 Task: Select a due date automation when advanced on, 2 days before a card is due add fields with custom field "Resume" set to 10 at 11:00 AM.
Action: Mouse moved to (974, 76)
Screenshot: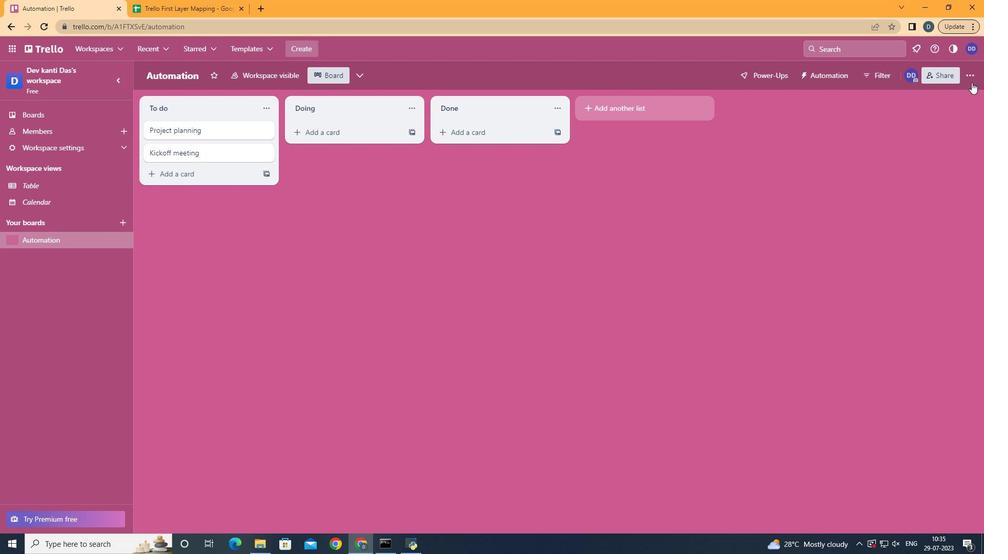 
Action: Mouse pressed left at (974, 76)
Screenshot: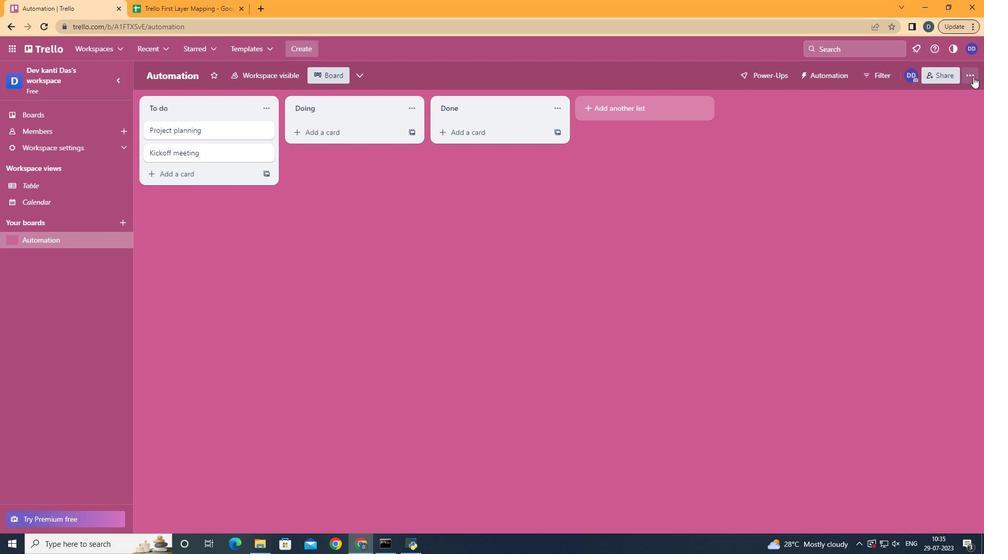 
Action: Mouse moved to (898, 228)
Screenshot: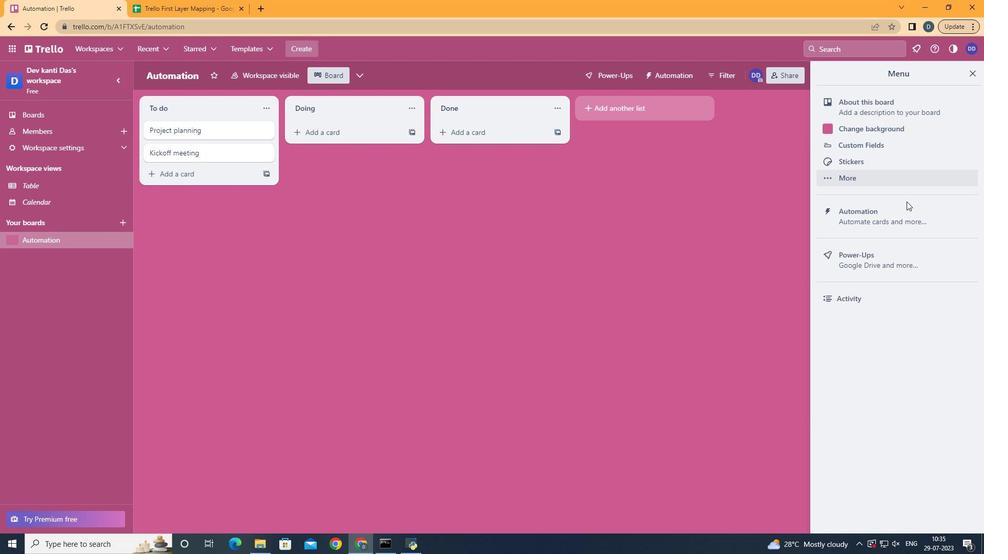 
Action: Mouse pressed left at (898, 228)
Screenshot: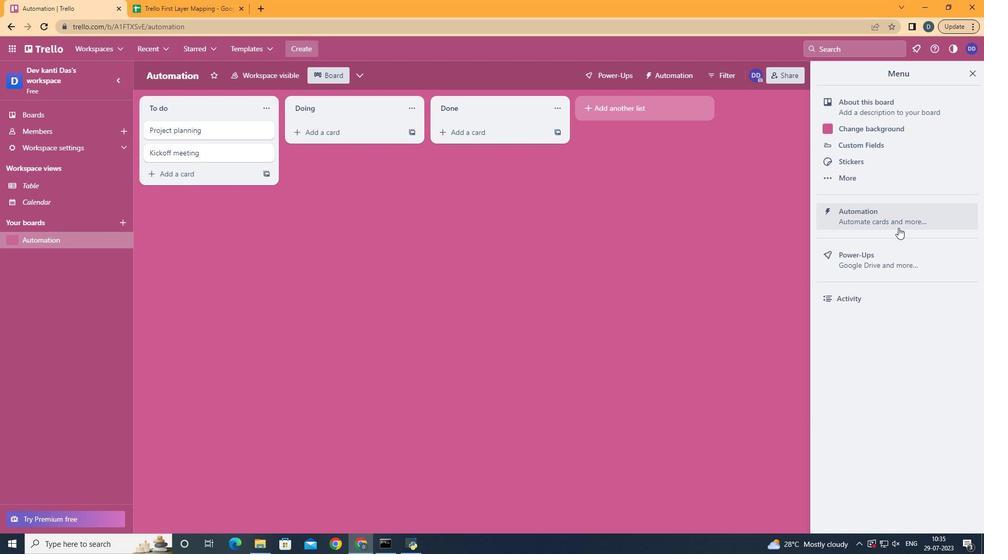 
Action: Mouse moved to (198, 202)
Screenshot: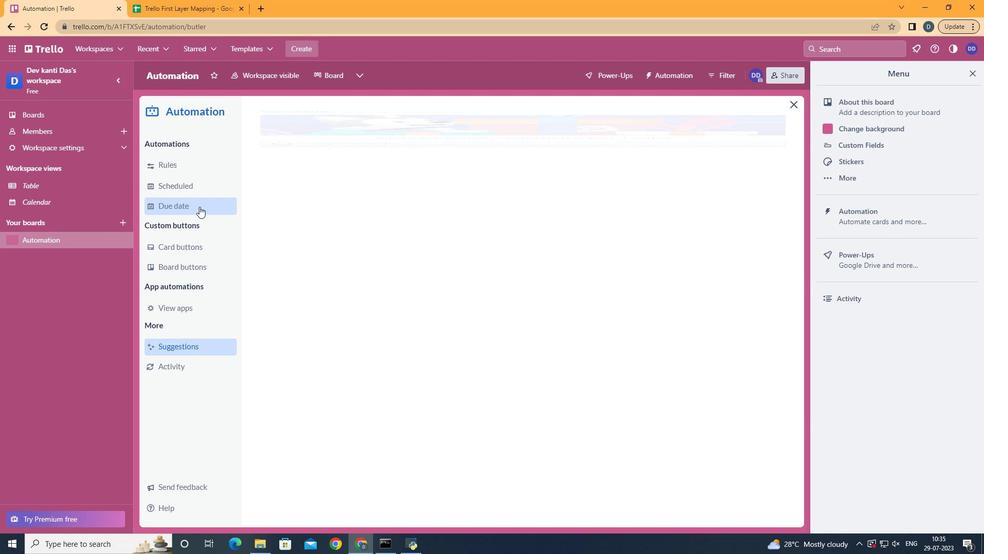
Action: Mouse pressed left at (198, 202)
Screenshot: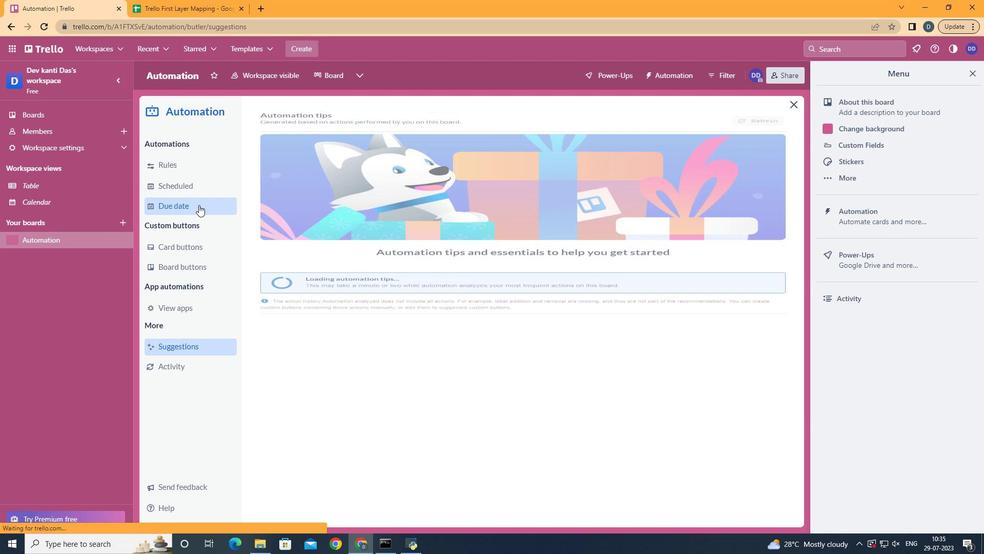 
Action: Mouse moved to (735, 124)
Screenshot: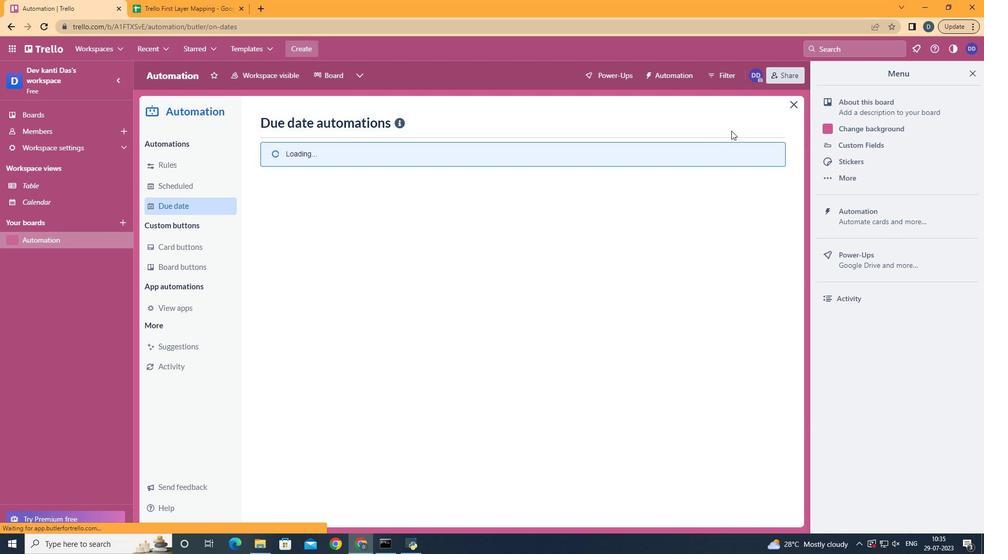 
Action: Mouse pressed left at (735, 124)
Screenshot: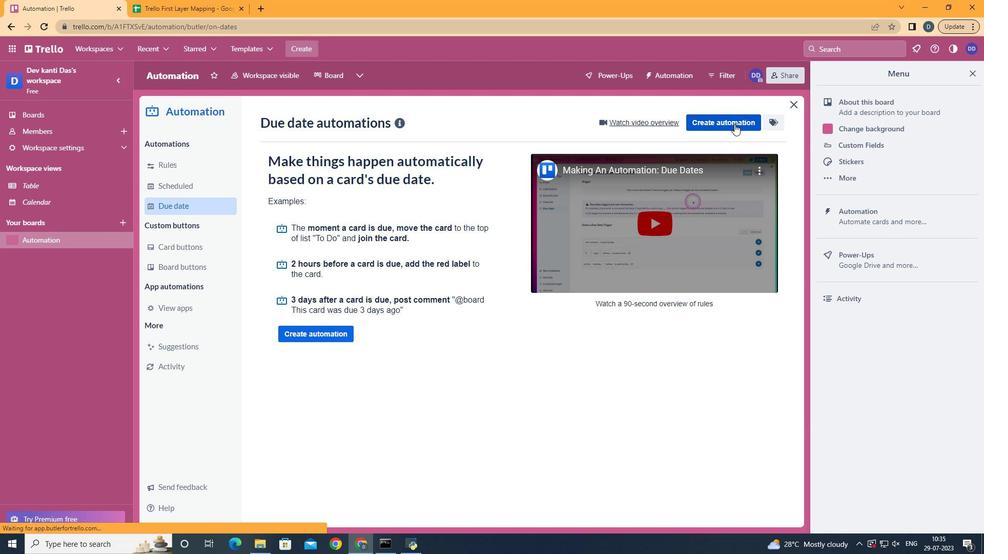 
Action: Mouse moved to (543, 213)
Screenshot: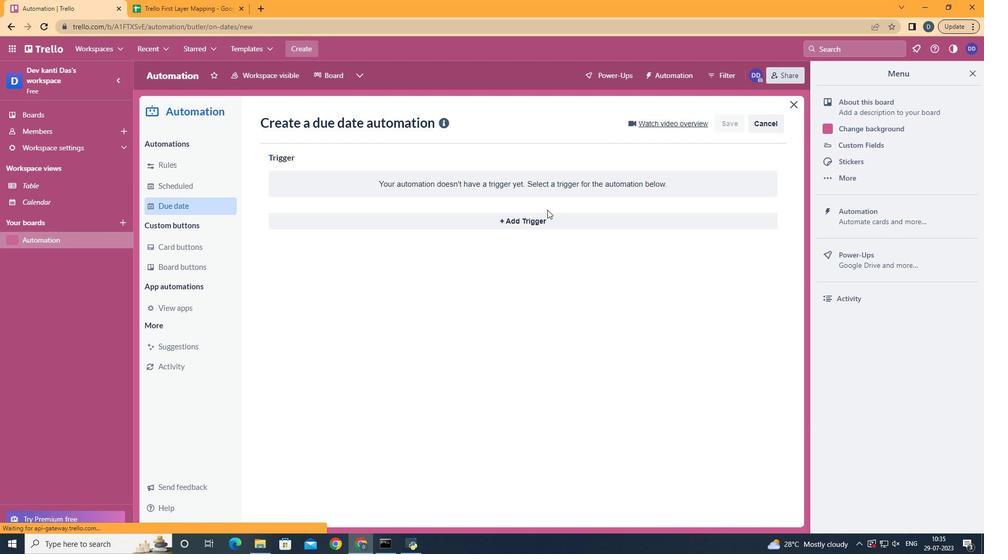 
Action: Mouse pressed left at (543, 213)
Screenshot: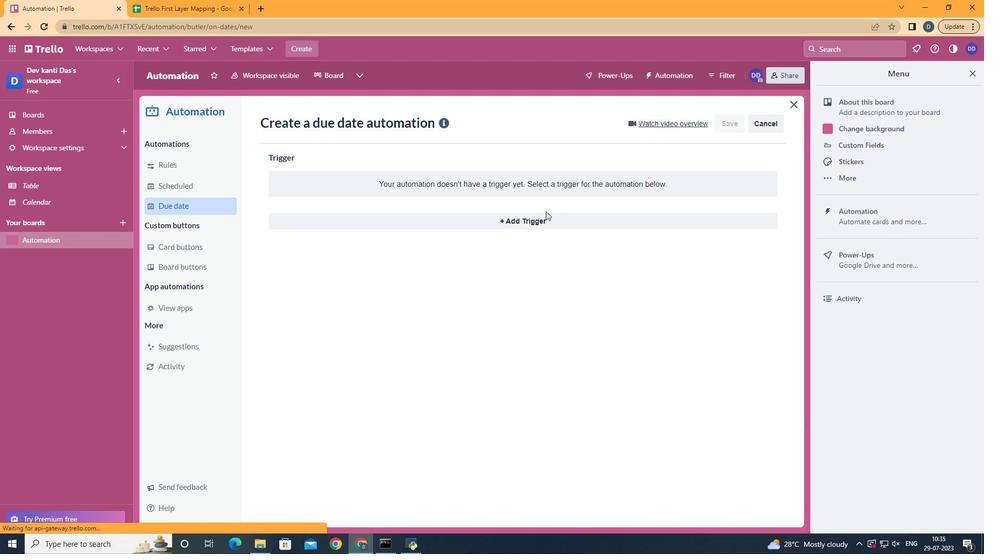 
Action: Mouse moved to (404, 376)
Screenshot: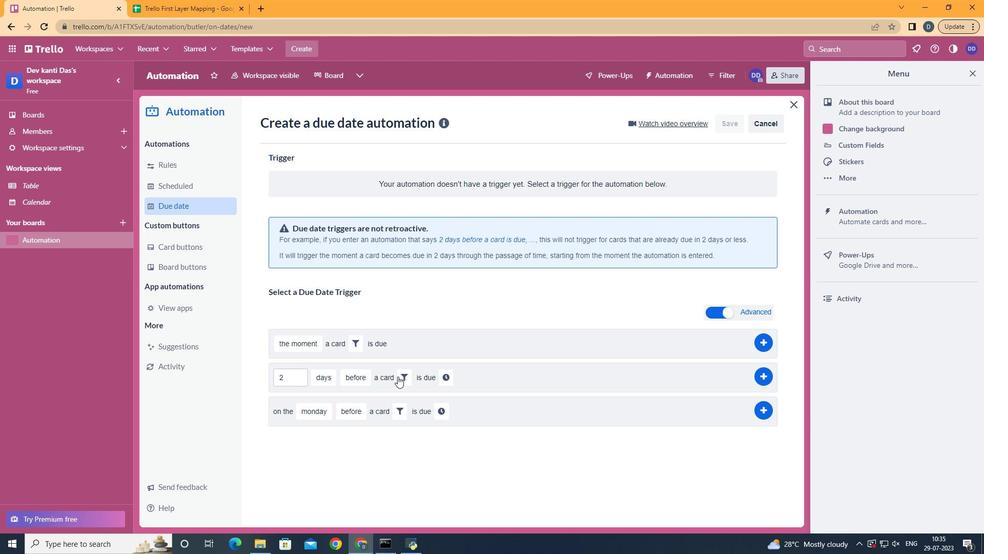 
Action: Mouse pressed left at (404, 376)
Screenshot: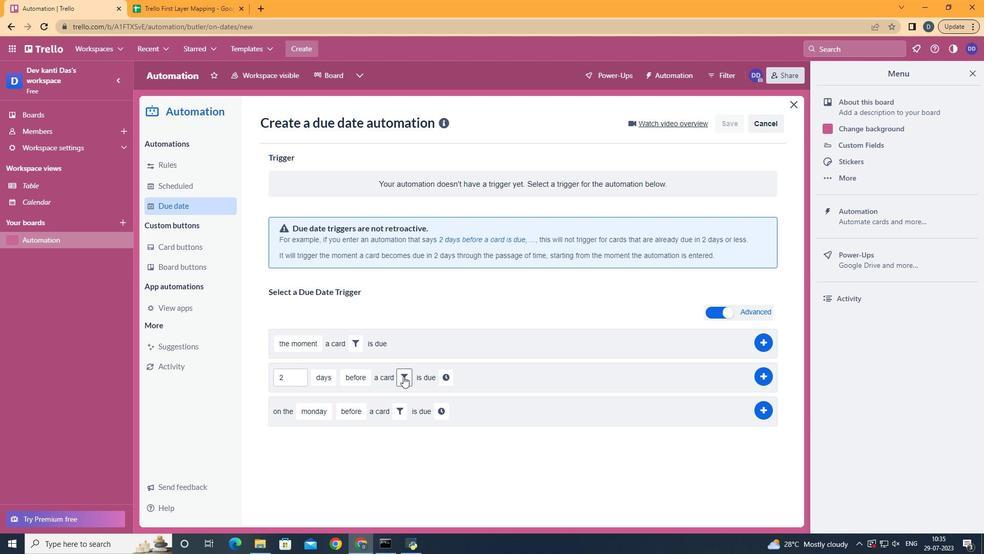 
Action: Mouse moved to (581, 408)
Screenshot: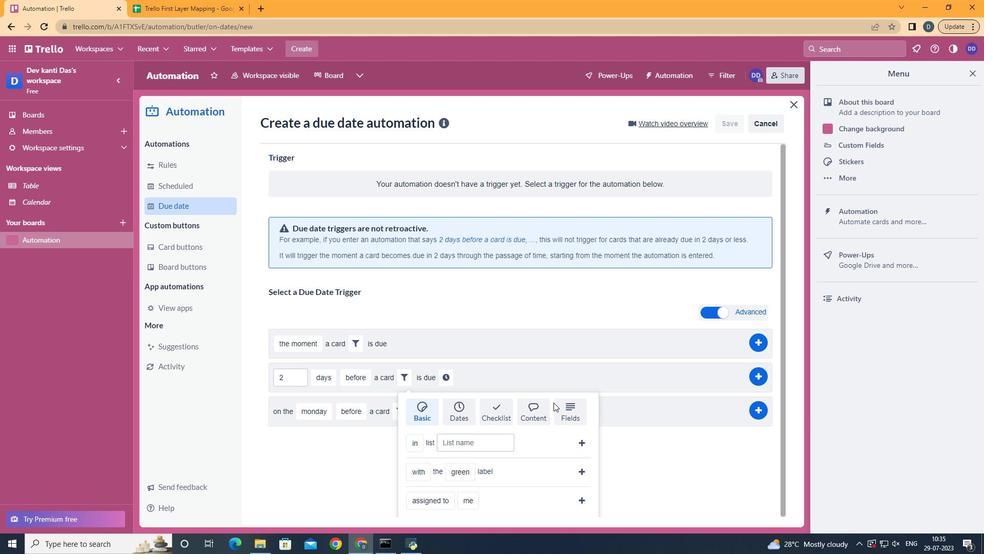 
Action: Mouse pressed left at (581, 408)
Screenshot: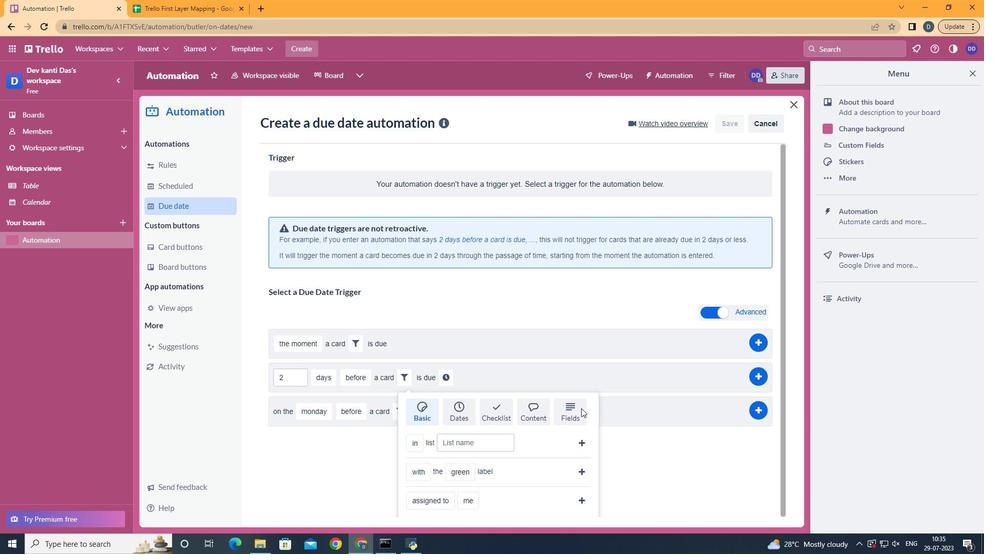 
Action: Mouse scrolled (581, 407) with delta (0, 0)
Screenshot: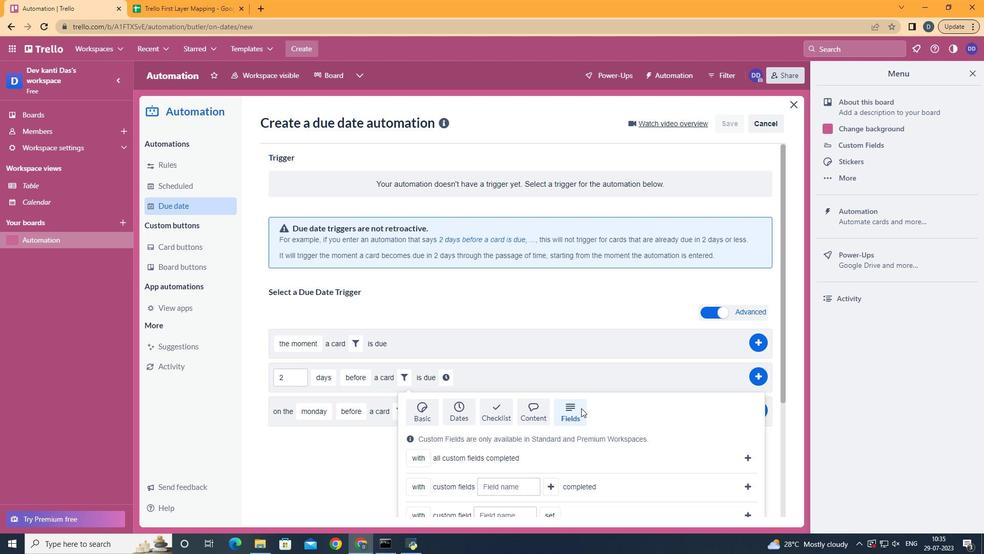 
Action: Mouse scrolled (581, 407) with delta (0, 0)
Screenshot: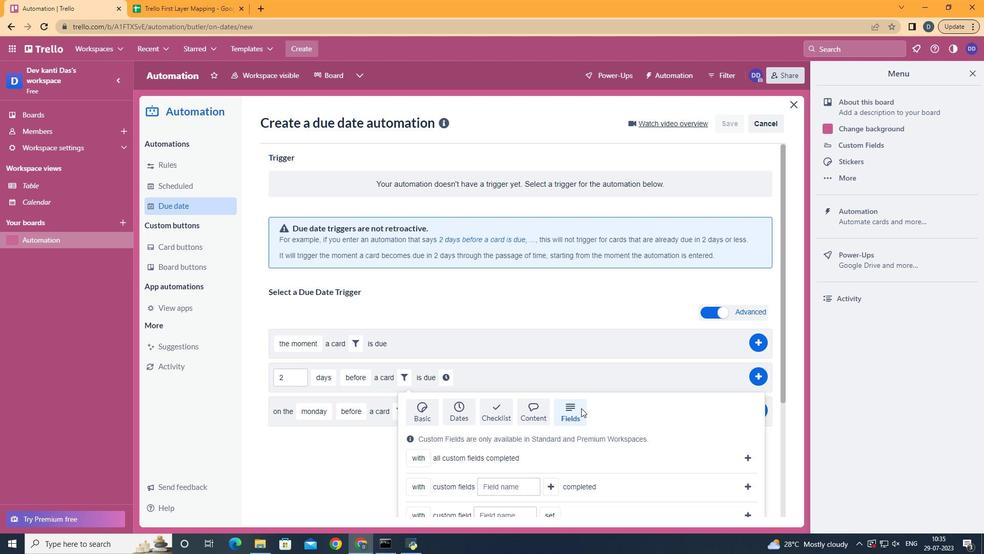 
Action: Mouse scrolled (581, 407) with delta (0, 0)
Screenshot: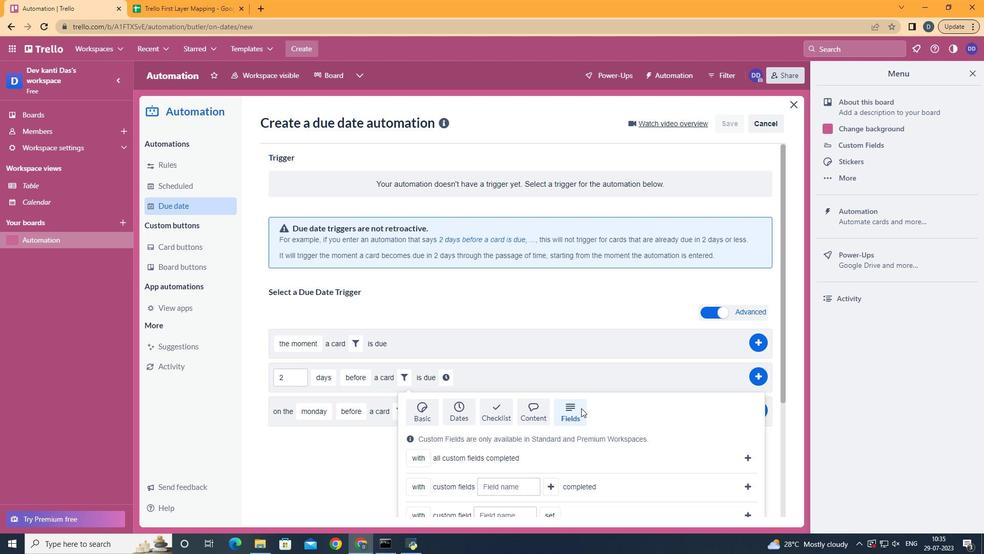 
Action: Mouse scrolled (581, 407) with delta (0, 0)
Screenshot: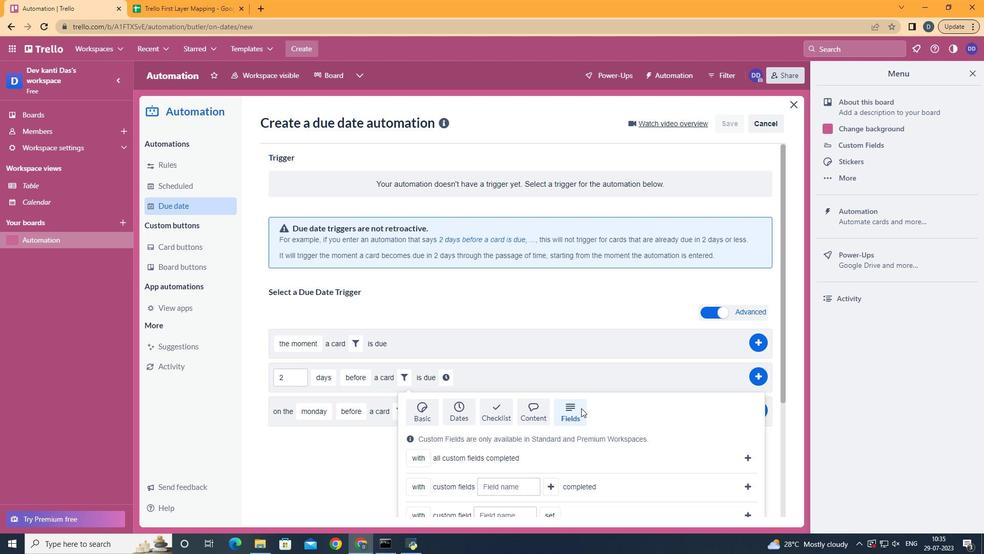 
Action: Mouse moved to (437, 396)
Screenshot: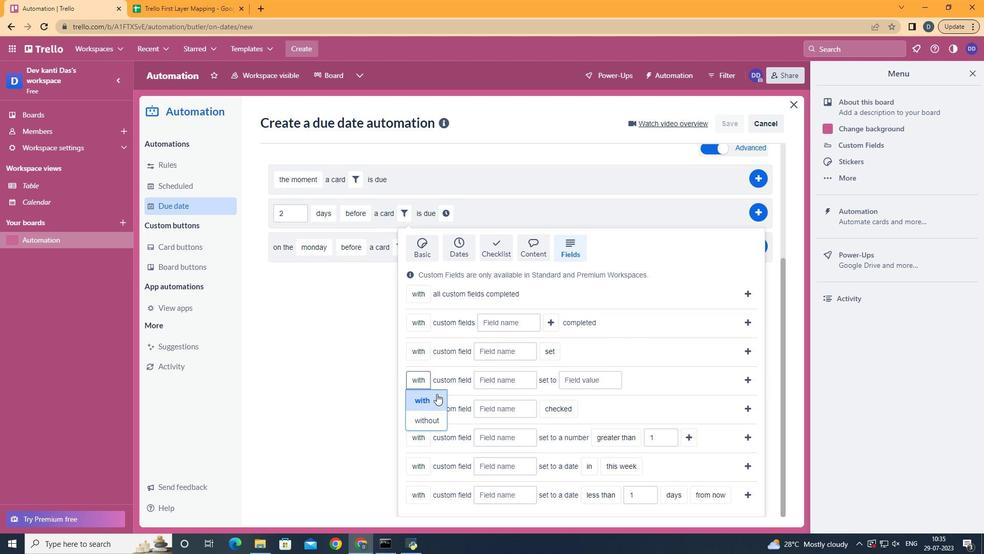 
Action: Mouse pressed left at (437, 396)
Screenshot: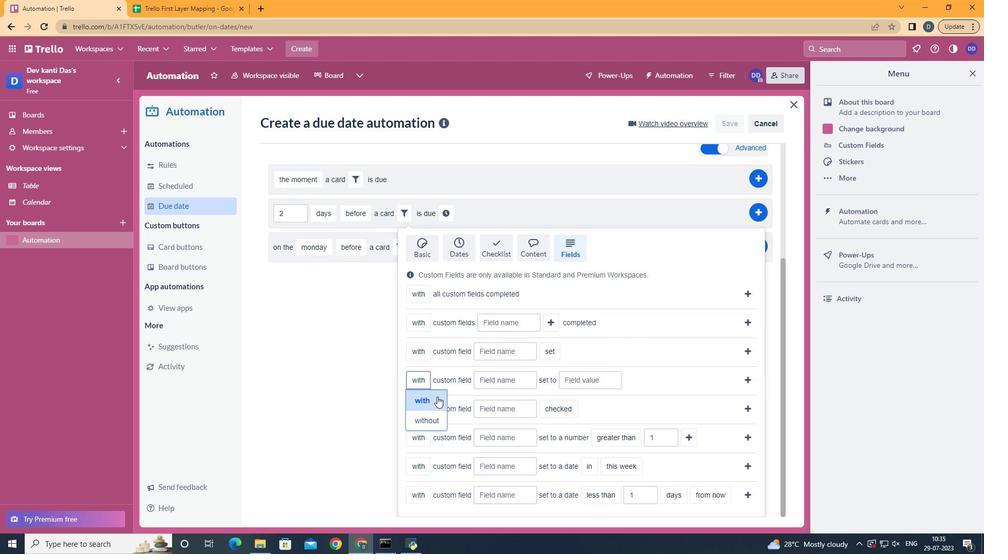 
Action: Mouse moved to (496, 382)
Screenshot: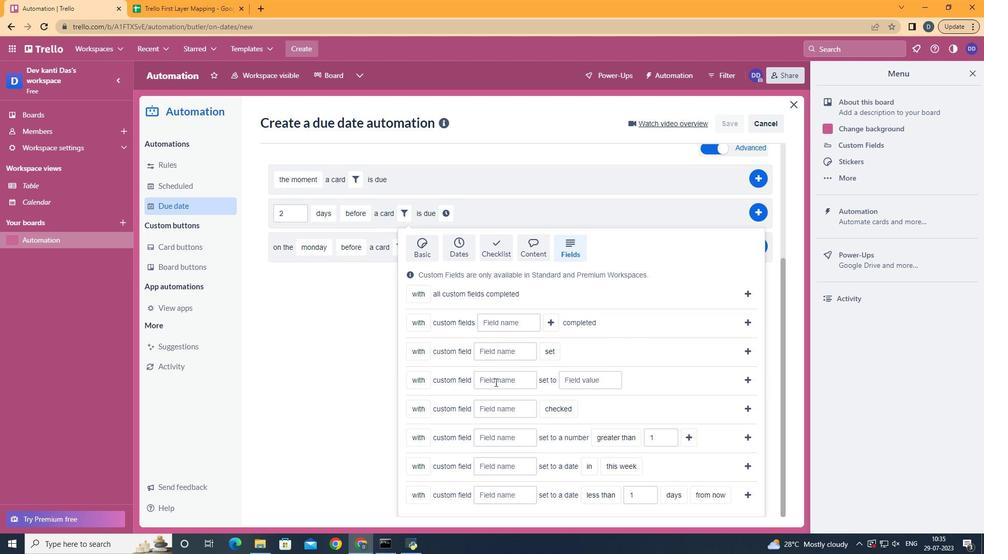 
Action: Mouse pressed left at (496, 382)
Screenshot: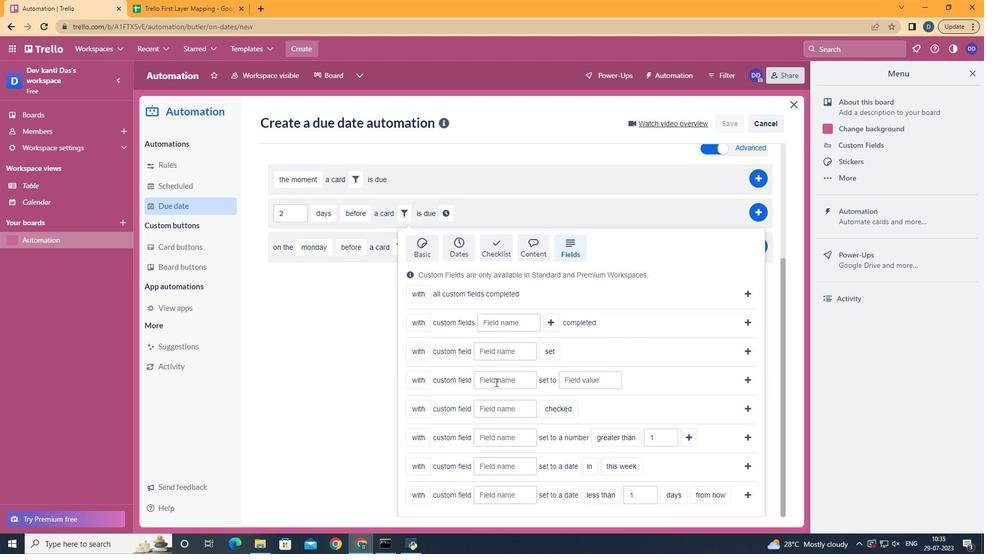 
Action: Key pressed <Key.shift>Resume
Screenshot: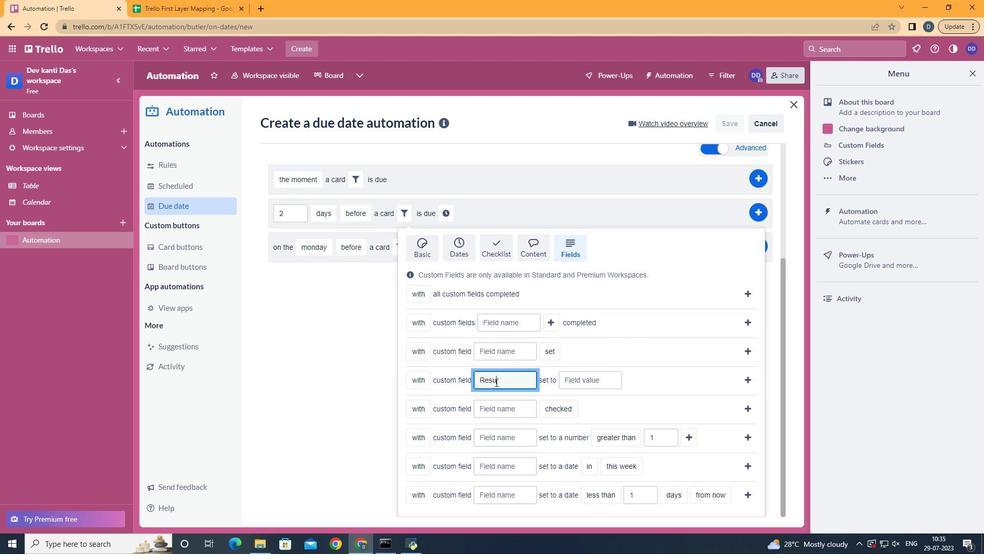 
Action: Mouse moved to (591, 377)
Screenshot: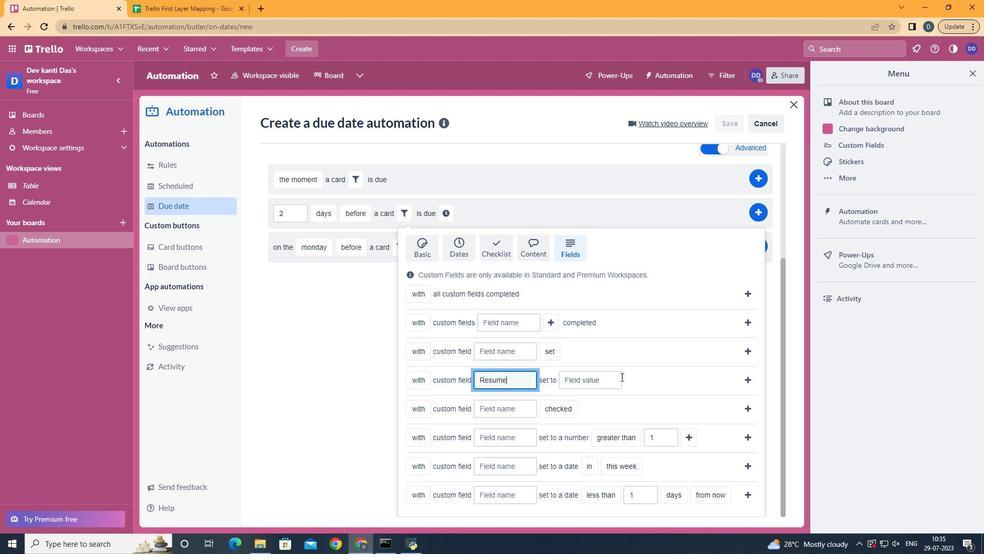 
Action: Mouse pressed left at (591, 377)
Screenshot: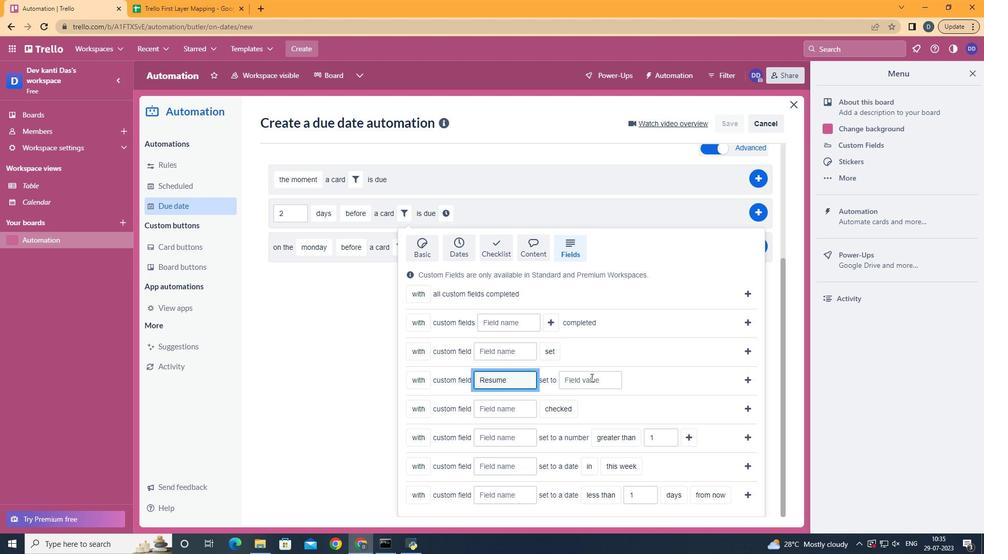 
Action: Key pressed 10
Screenshot: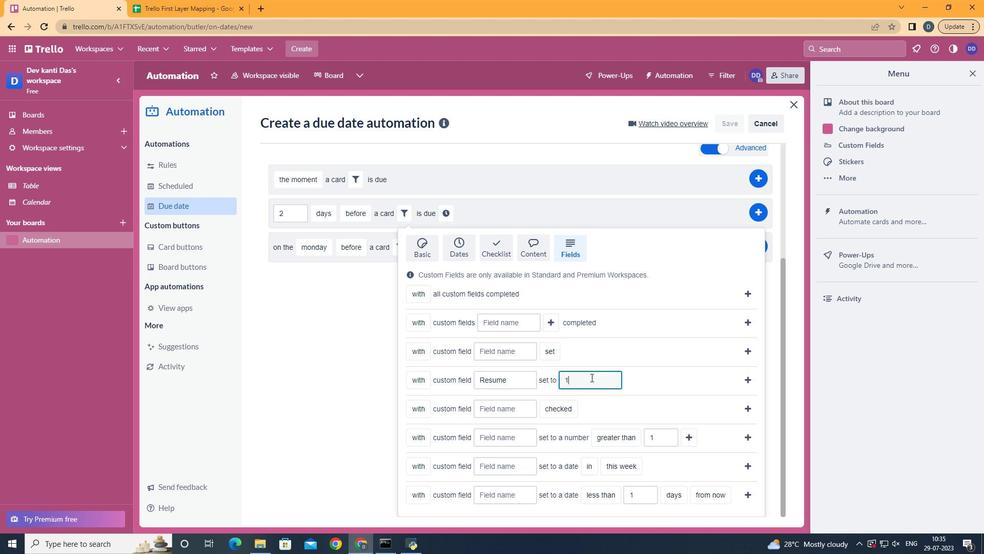 
Action: Mouse moved to (747, 378)
Screenshot: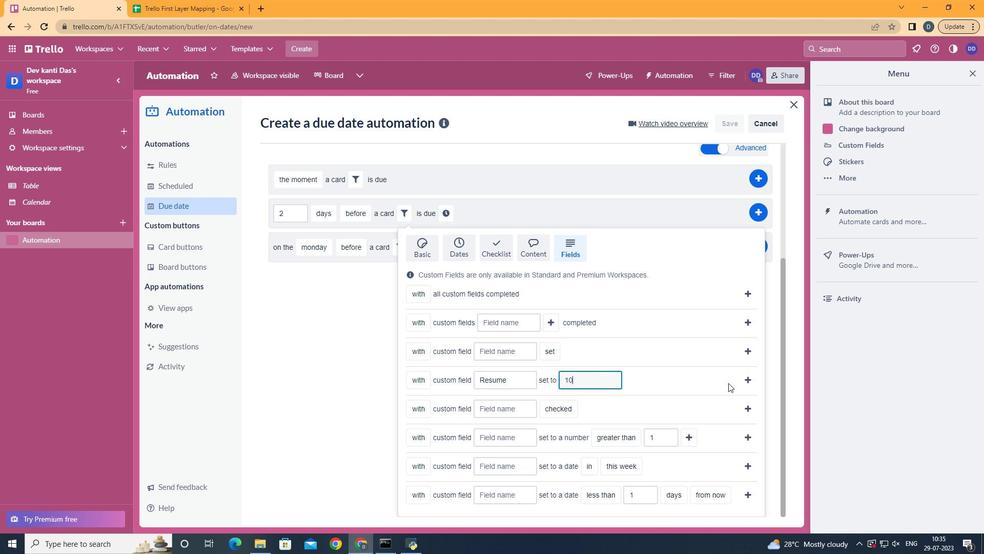
Action: Mouse pressed left at (747, 378)
Screenshot: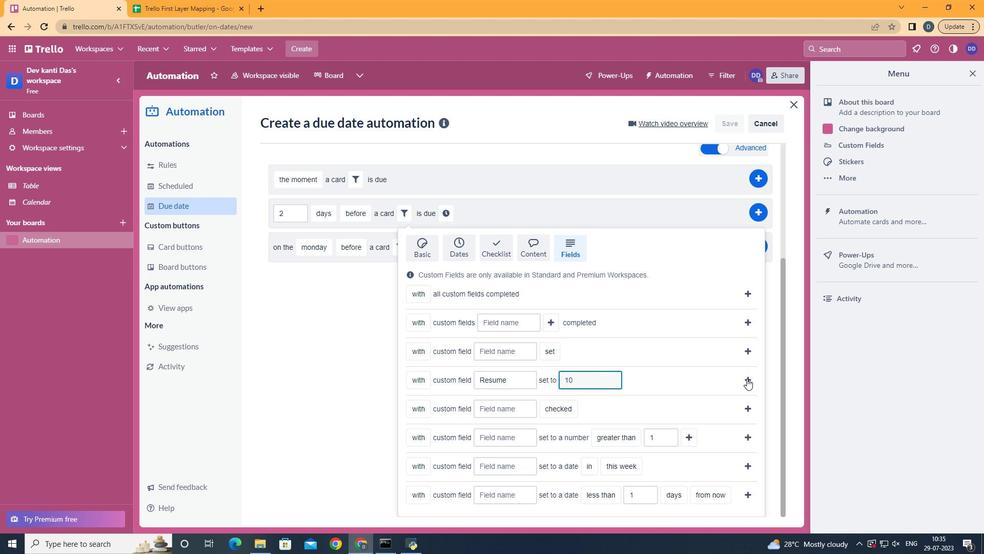 
Action: Mouse moved to (598, 377)
Screenshot: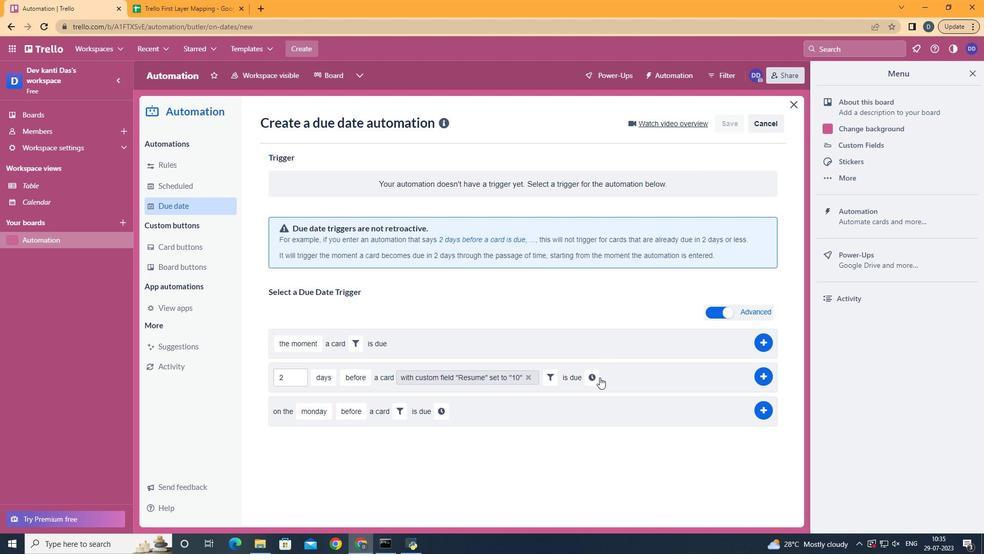 
Action: Mouse pressed left at (598, 377)
Screenshot: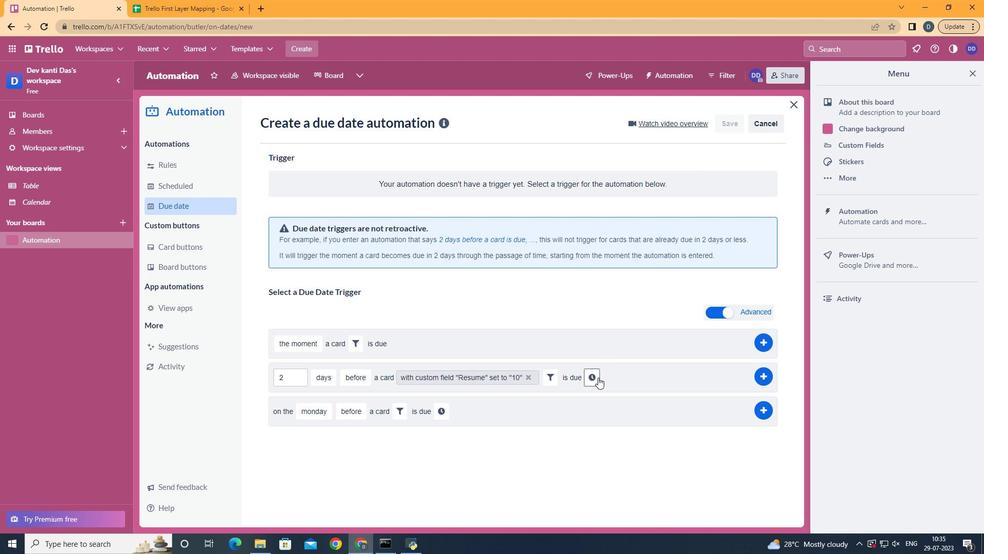 
Action: Mouse moved to (614, 379)
Screenshot: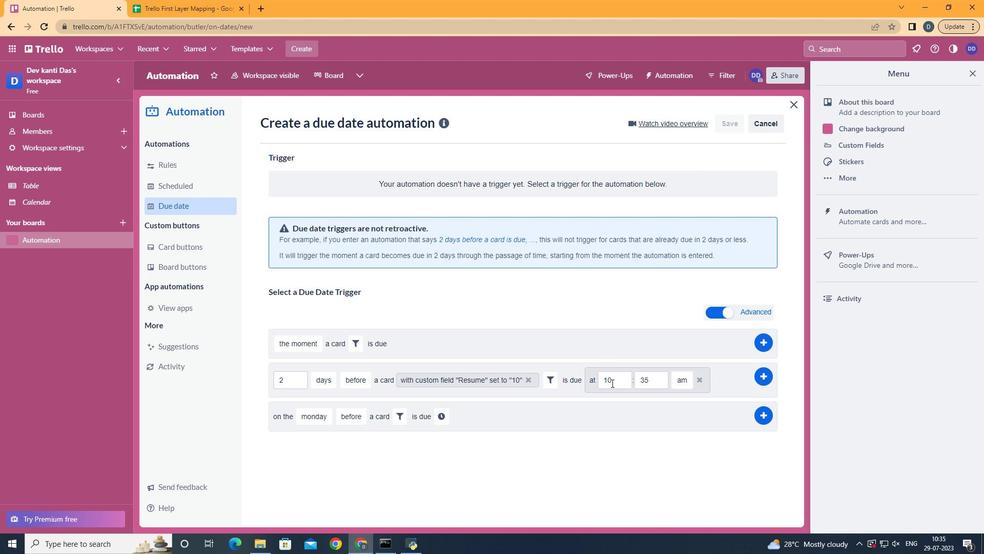 
Action: Mouse pressed left at (614, 379)
Screenshot: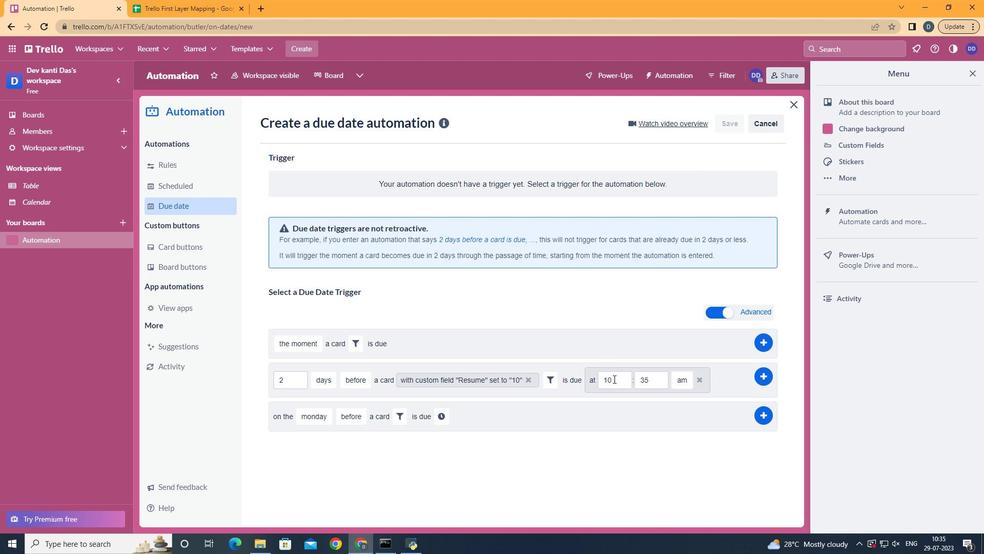 
Action: Key pressed <Key.backspace><Key.backspace>
Screenshot: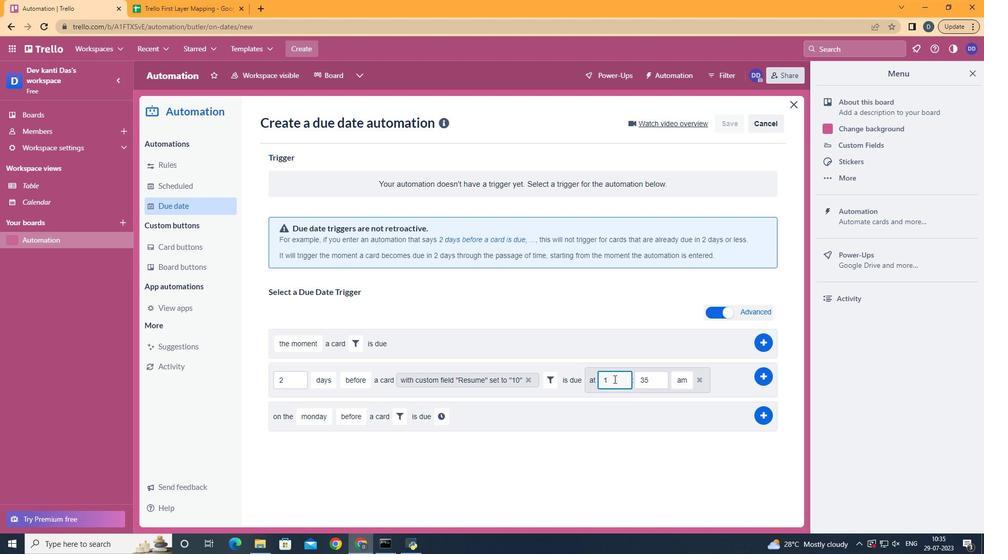 
Action: Mouse moved to (614, 378)
Screenshot: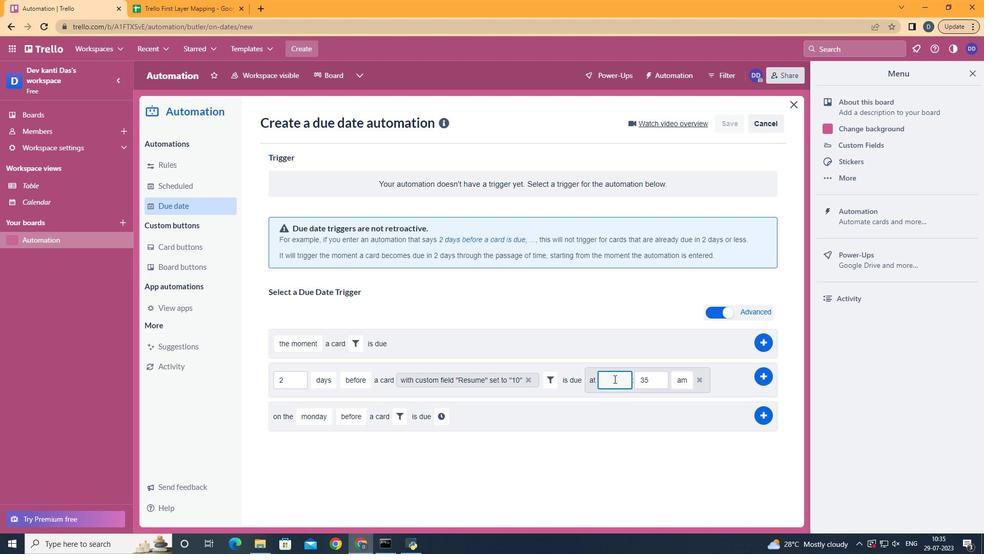 
Action: Key pressed 11
Screenshot: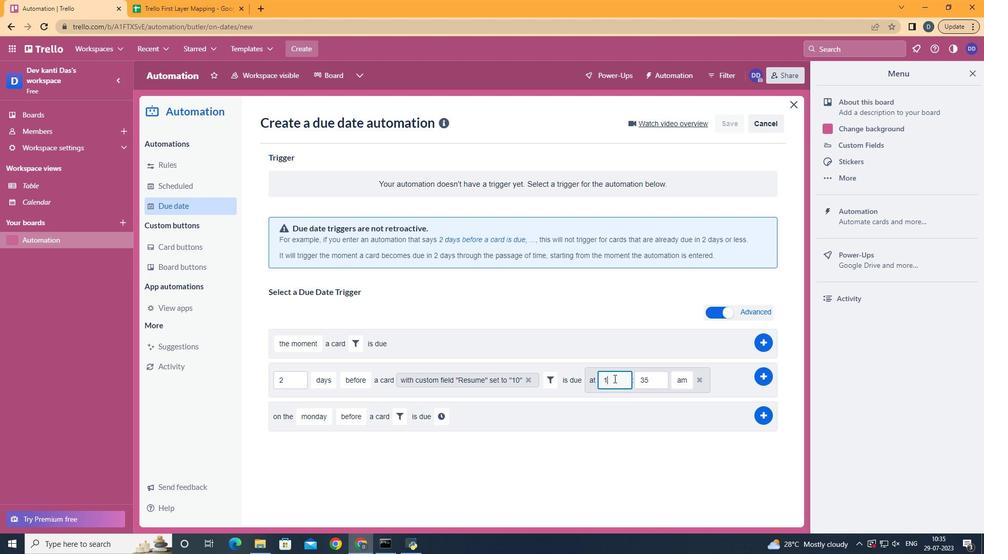 
Action: Mouse moved to (659, 378)
Screenshot: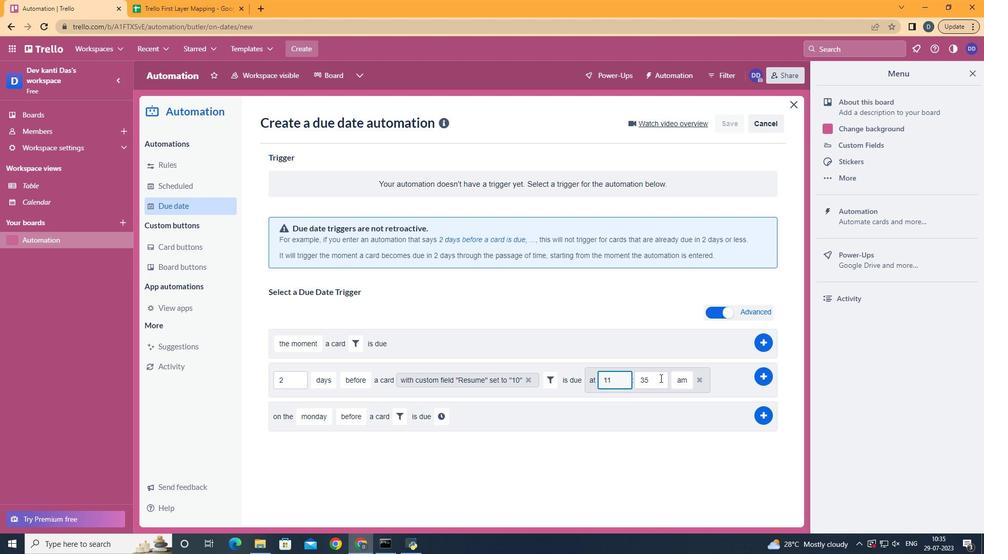 
Action: Mouse pressed left at (659, 378)
Screenshot: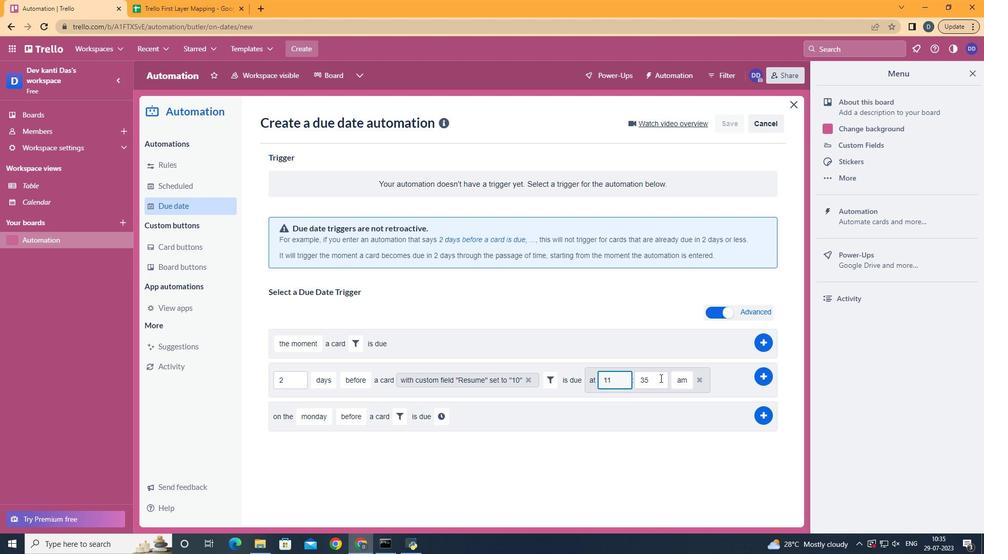 
Action: Key pressed <Key.backspace><Key.backspace>00
Screenshot: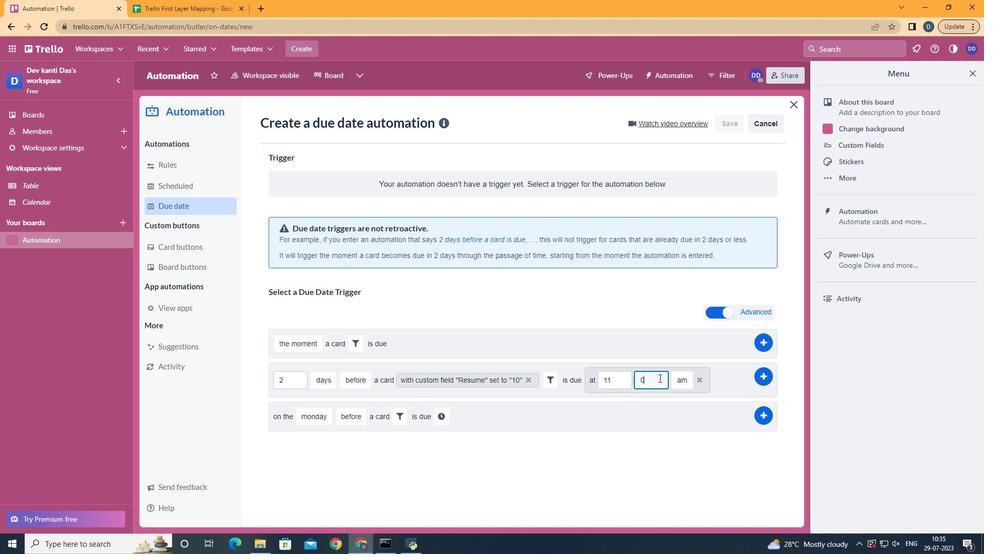 
Action: Mouse moved to (685, 392)
Screenshot: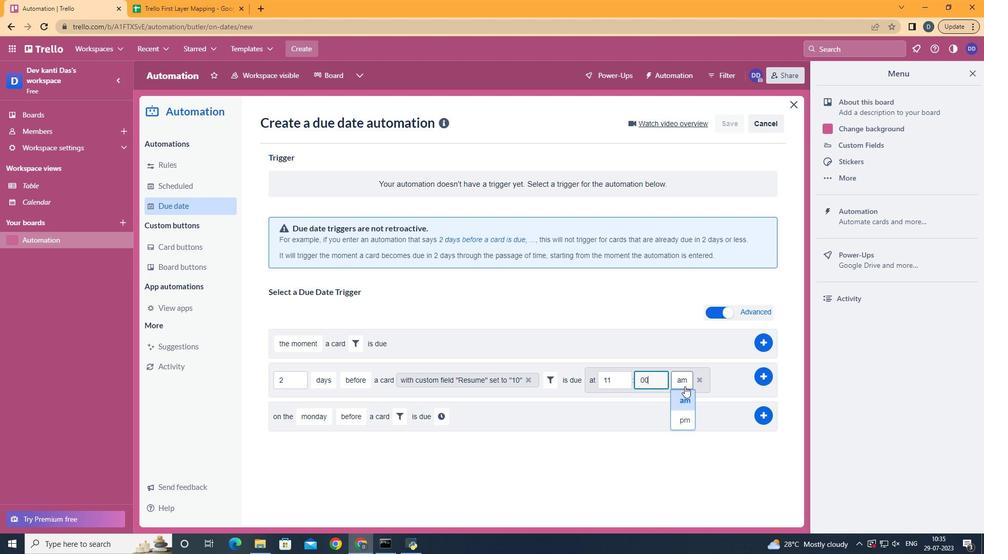 
Action: Mouse pressed left at (685, 392)
Screenshot: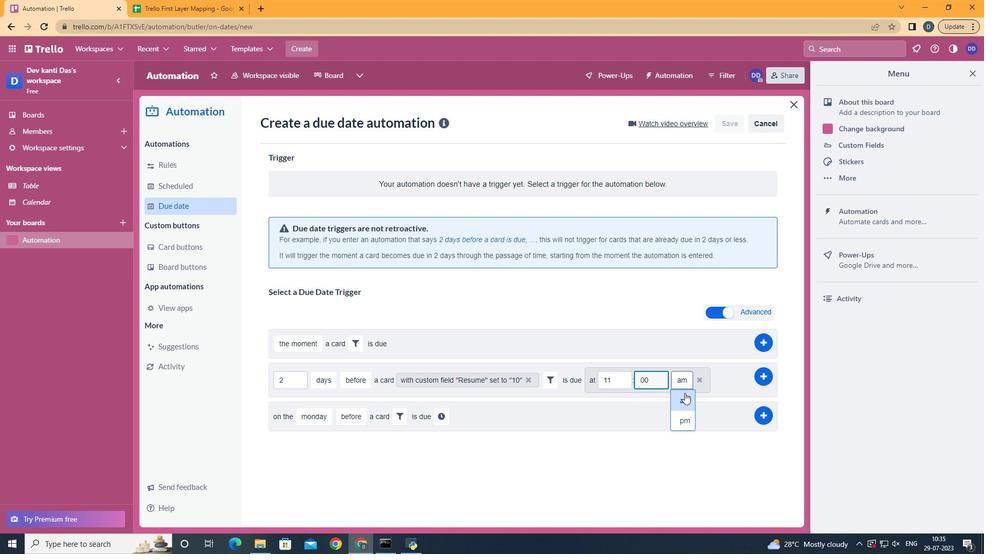 
